 Task: Set the Layer C code rate for the ISDB-T reception parameter to Automatic.
Action: Mouse moved to (98, 10)
Screenshot: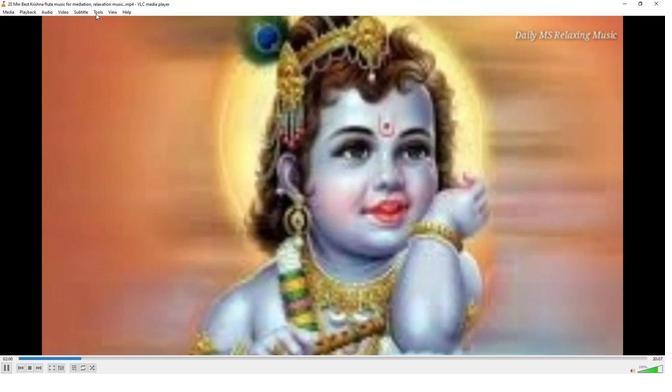 
Action: Mouse pressed left at (98, 10)
Screenshot: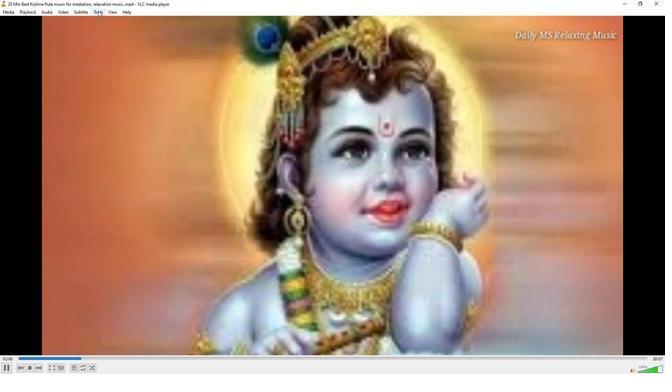 
Action: Mouse moved to (109, 93)
Screenshot: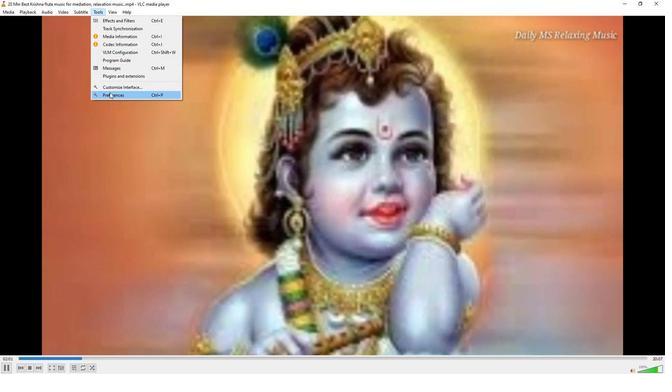 
Action: Mouse pressed left at (109, 93)
Screenshot: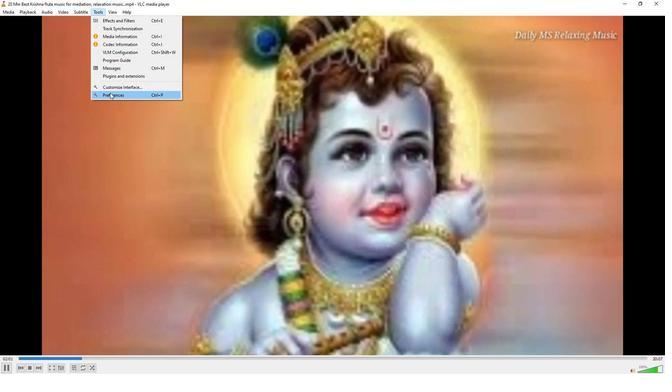 
Action: Mouse moved to (220, 307)
Screenshot: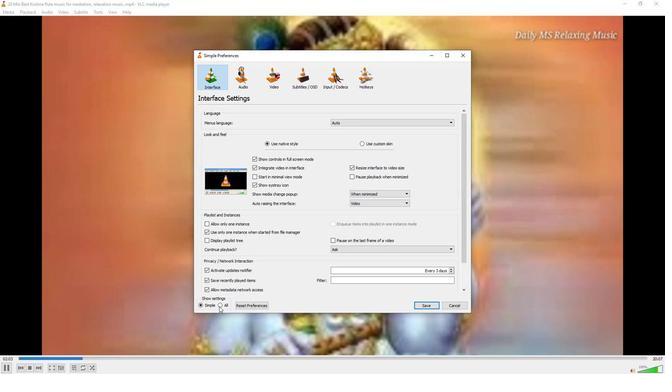 
Action: Mouse pressed left at (220, 307)
Screenshot: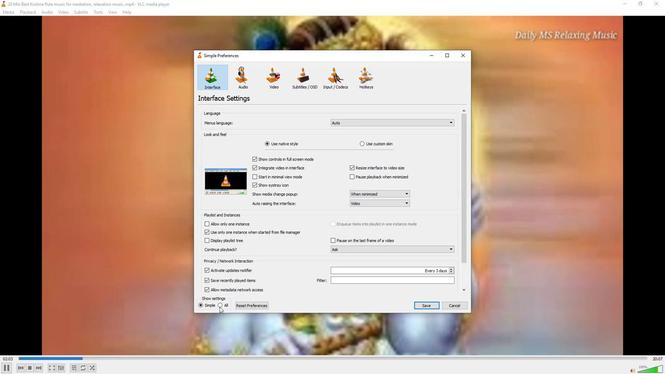 
Action: Mouse moved to (208, 184)
Screenshot: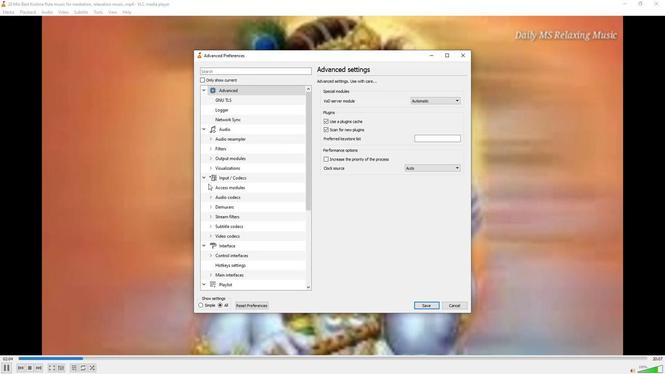 
Action: Mouse pressed left at (208, 184)
Screenshot: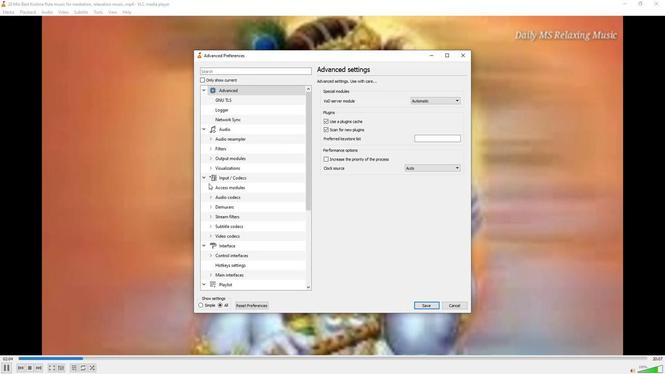 
Action: Mouse moved to (224, 245)
Screenshot: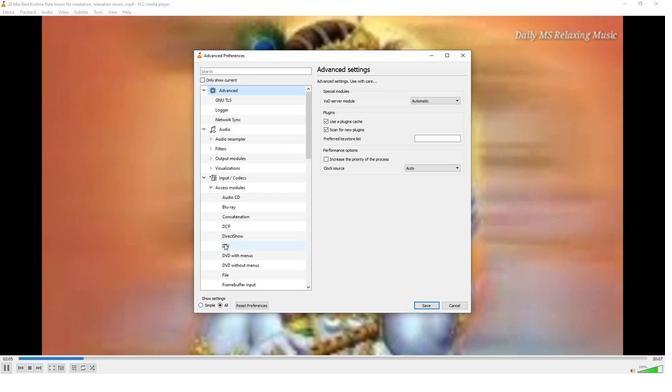 
Action: Mouse pressed left at (224, 245)
Screenshot: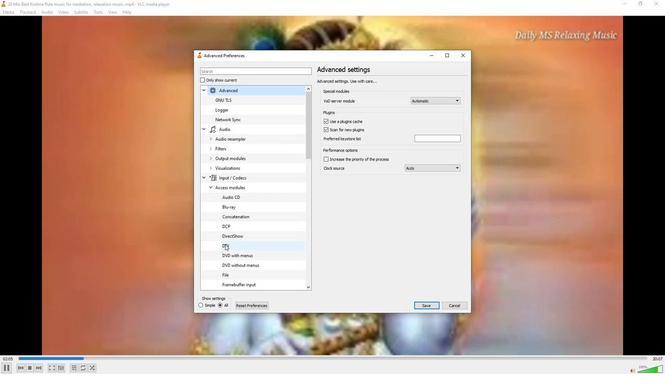 
Action: Mouse moved to (393, 261)
Screenshot: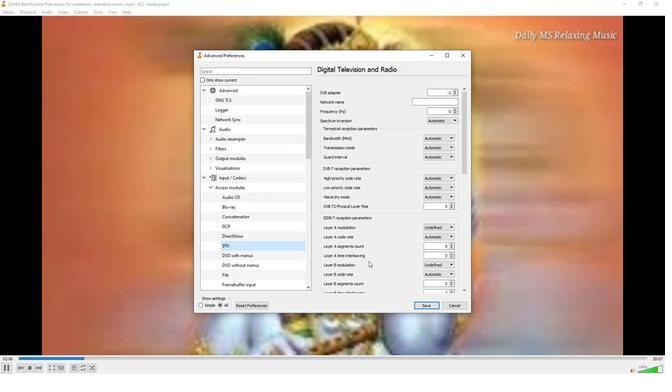 
Action: Mouse scrolled (393, 261) with delta (0, 0)
Screenshot: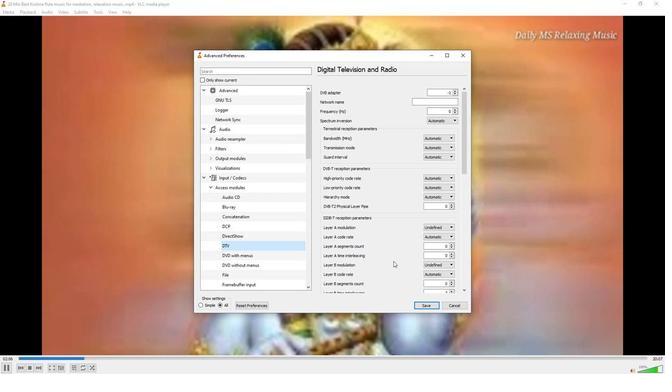 
Action: Mouse scrolled (393, 261) with delta (0, 0)
Screenshot: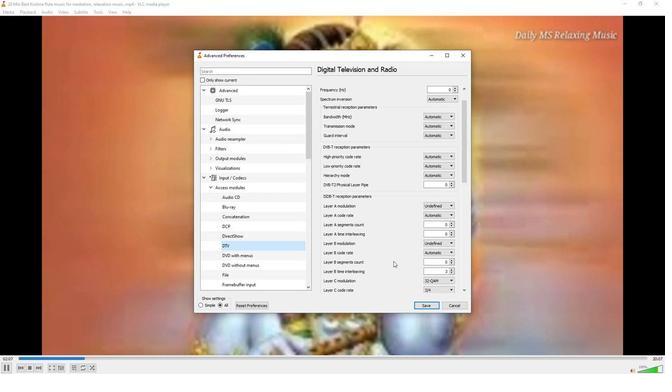 
Action: Mouse moved to (440, 270)
Screenshot: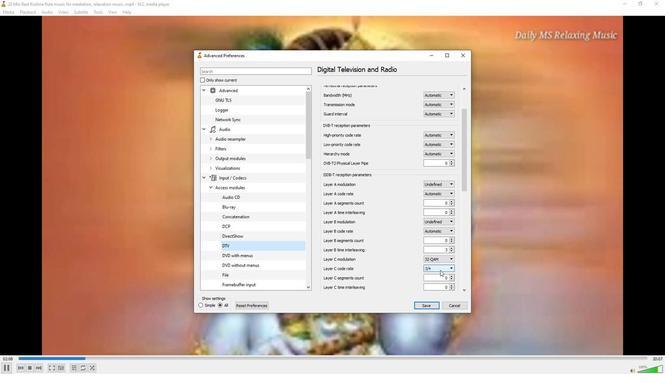 
Action: Mouse pressed left at (440, 270)
Screenshot: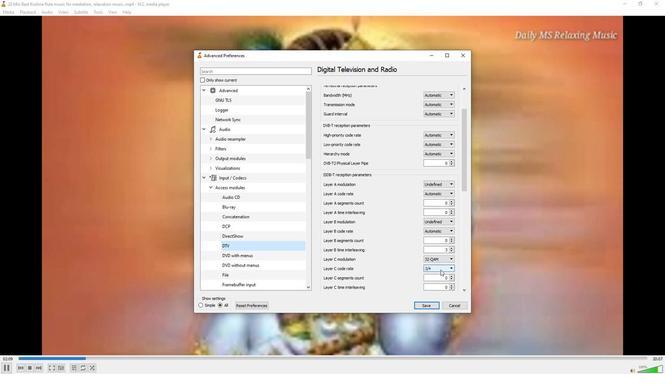 
Action: Mouse moved to (433, 274)
Screenshot: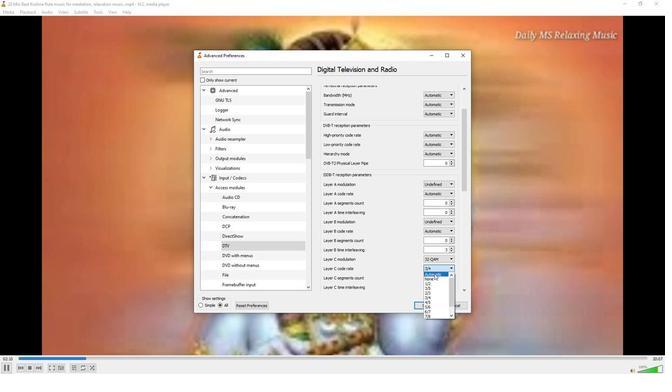 
Action: Mouse pressed left at (433, 274)
Screenshot: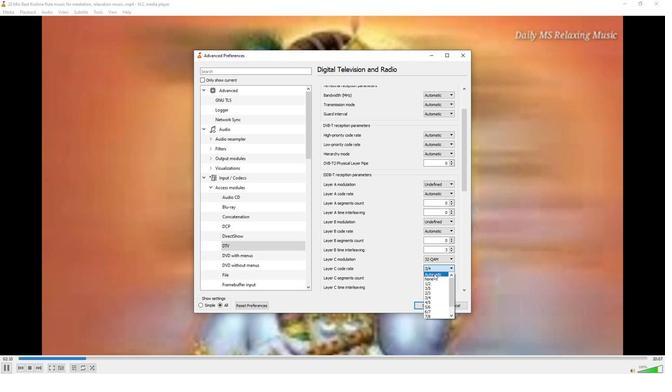 
Action: Mouse moved to (382, 259)
Screenshot: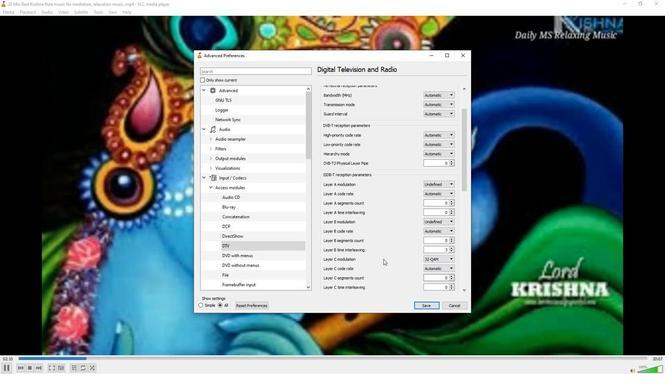 
